 Task: Create a sub task System Test and UAT for the task  Fix issue causing slow database queries on high traffic pages in the project TrainForge , assign it to team member softage.8@softage.net and update the status of the sub task to  On Track  , set the priority of the sub task to Low.
Action: Mouse moved to (60, 386)
Screenshot: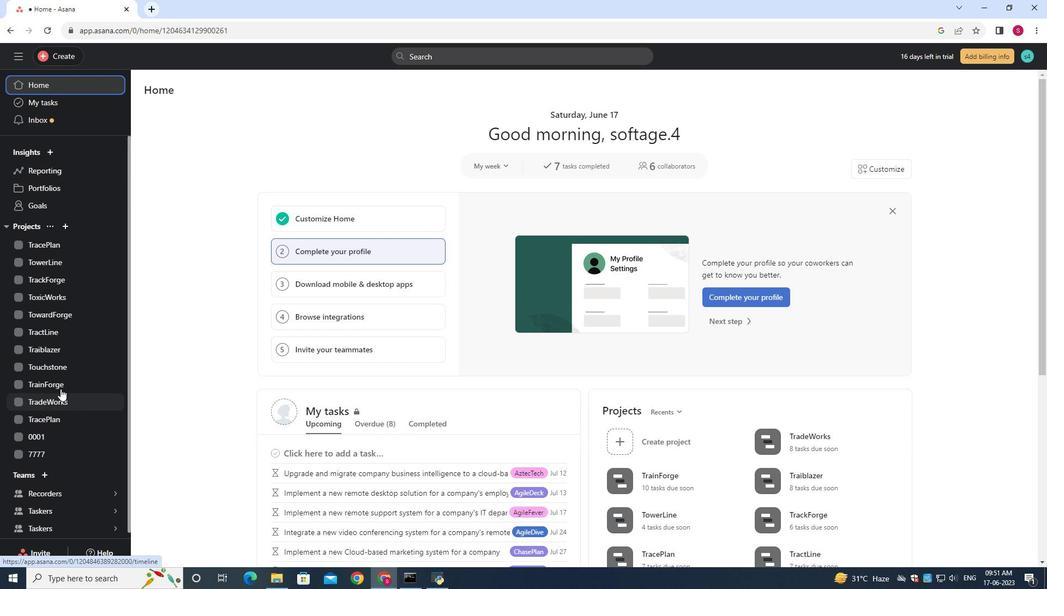 
Action: Mouse pressed left at (60, 386)
Screenshot: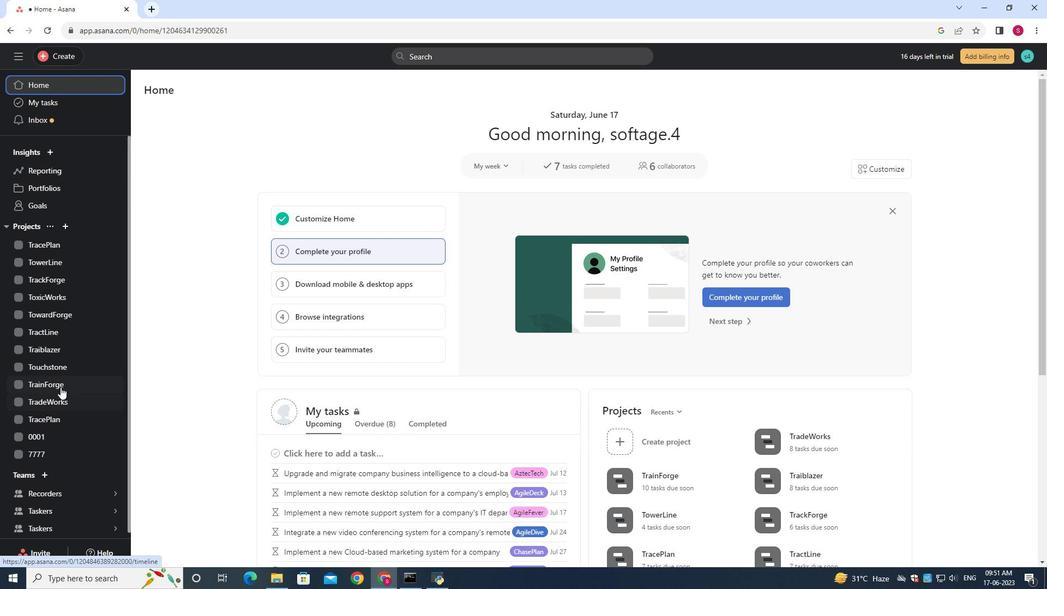 
Action: Mouse moved to (461, 285)
Screenshot: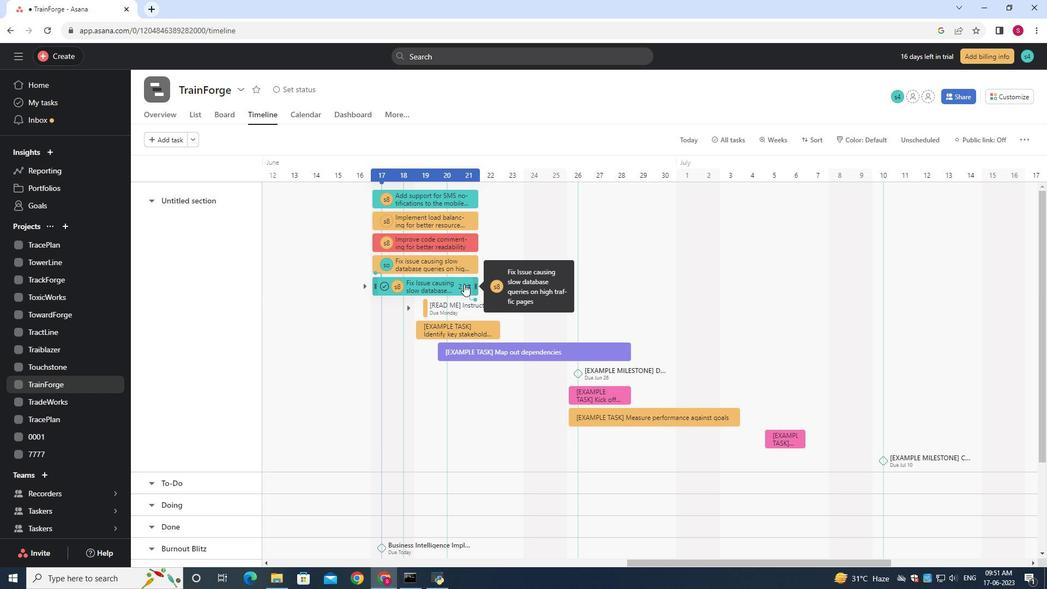 
Action: Mouse pressed left at (461, 285)
Screenshot: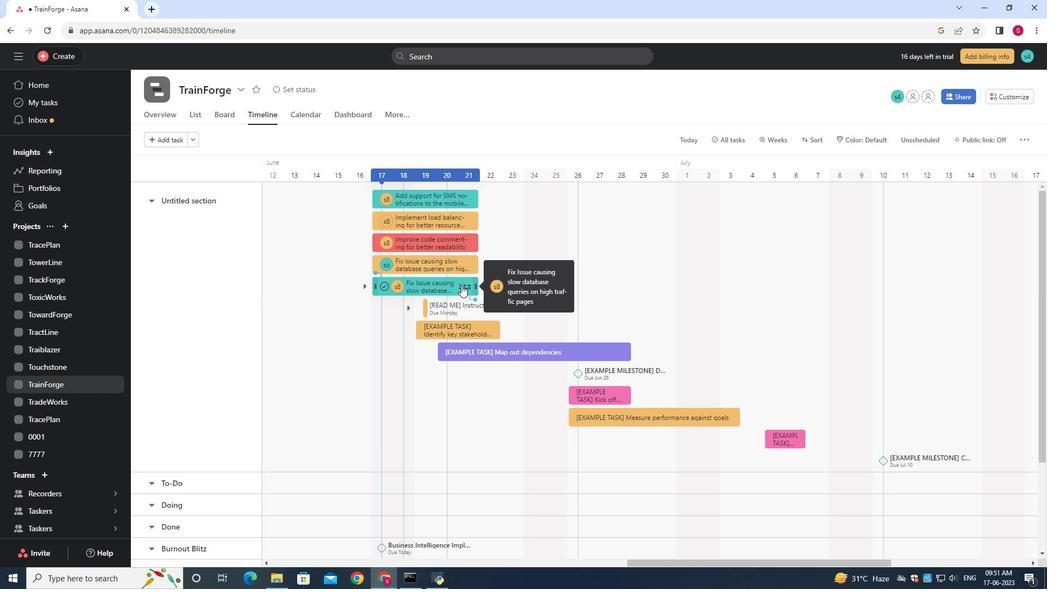 
Action: Mouse moved to (793, 324)
Screenshot: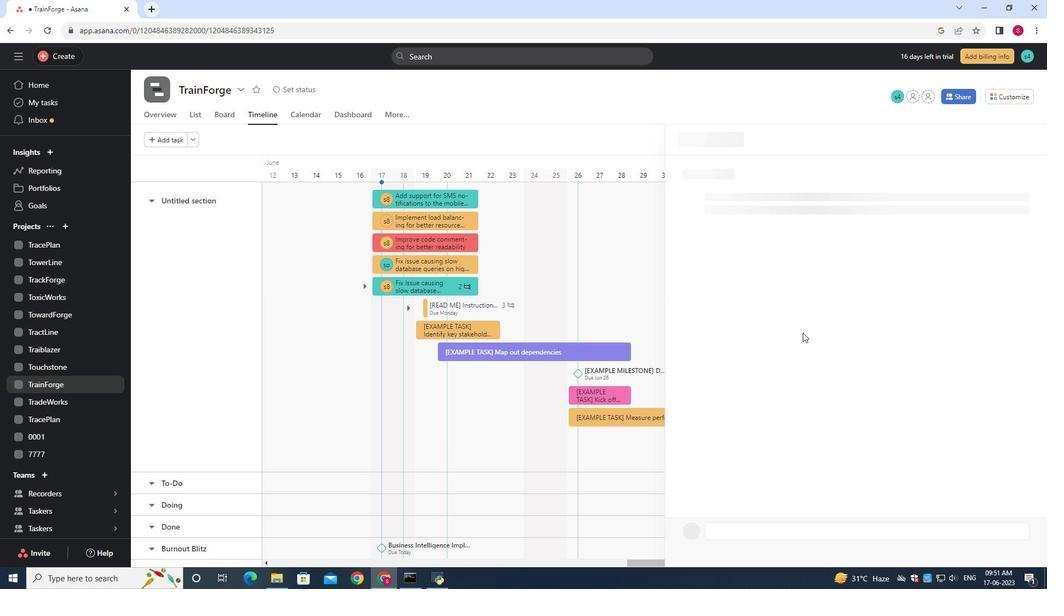 
Action: Mouse scrolled (793, 323) with delta (0, 0)
Screenshot: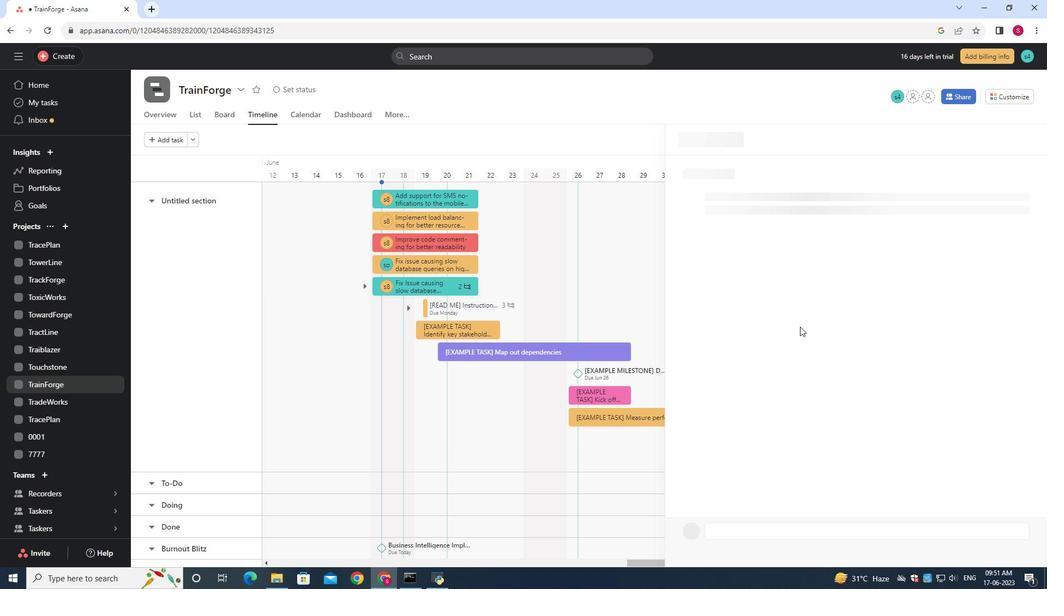
Action: Mouse moved to (792, 326)
Screenshot: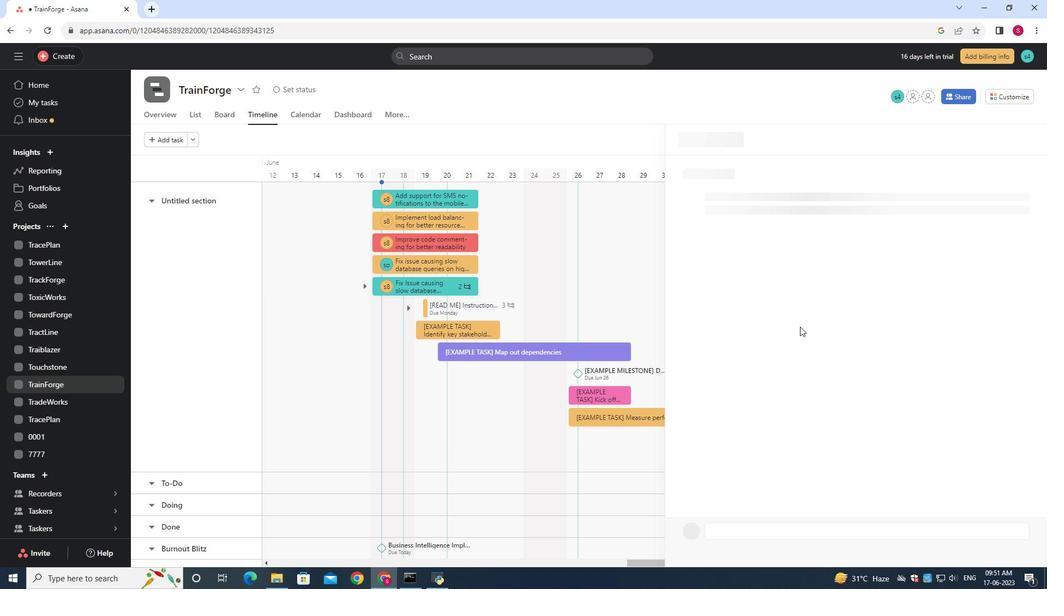 
Action: Mouse scrolled (792, 325) with delta (0, 0)
Screenshot: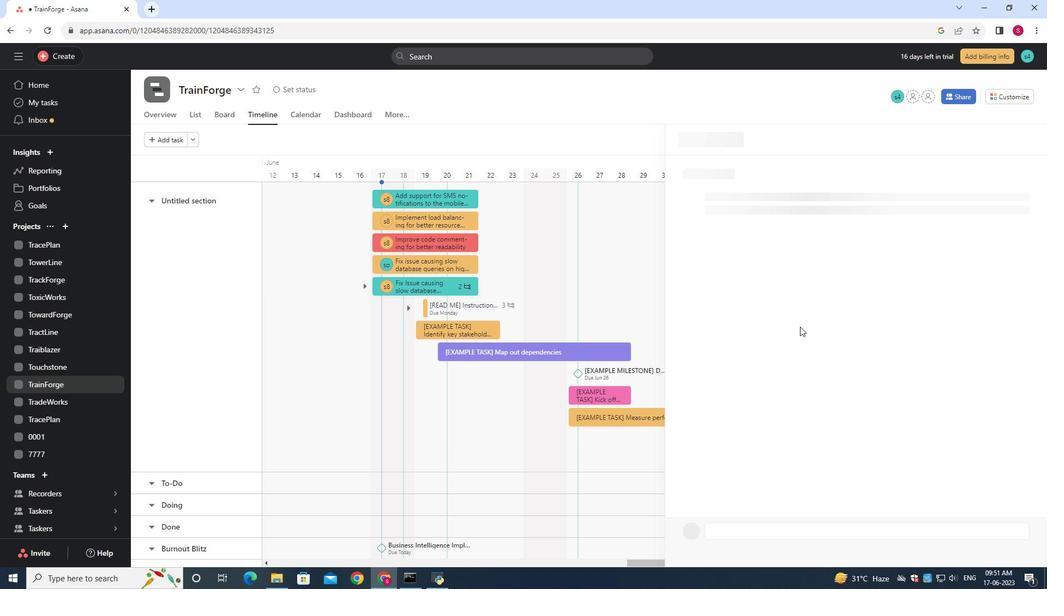 
Action: Mouse moved to (791, 327)
Screenshot: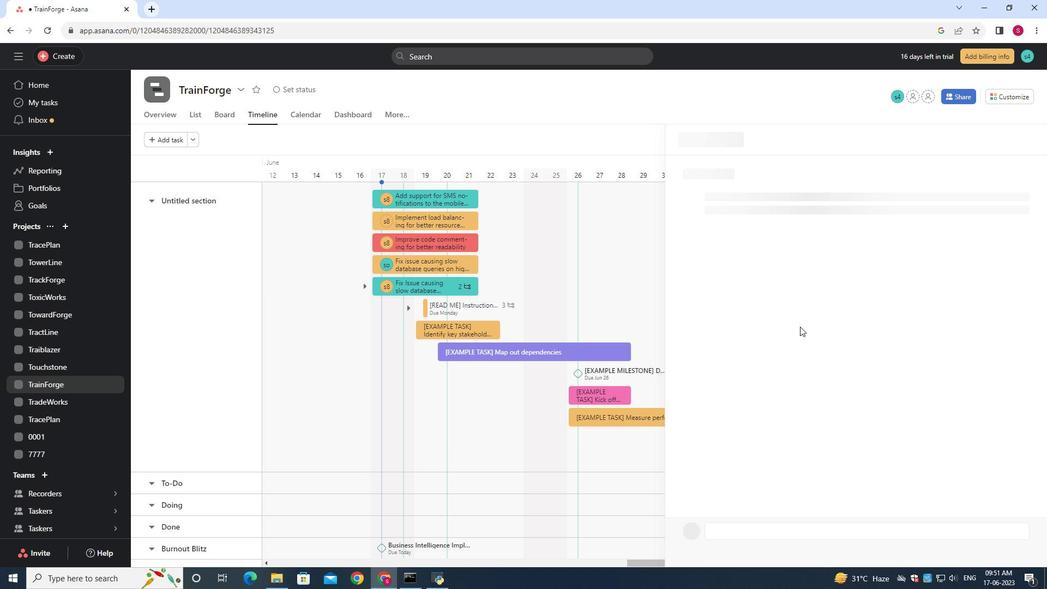 
Action: Mouse scrolled (791, 326) with delta (0, 0)
Screenshot: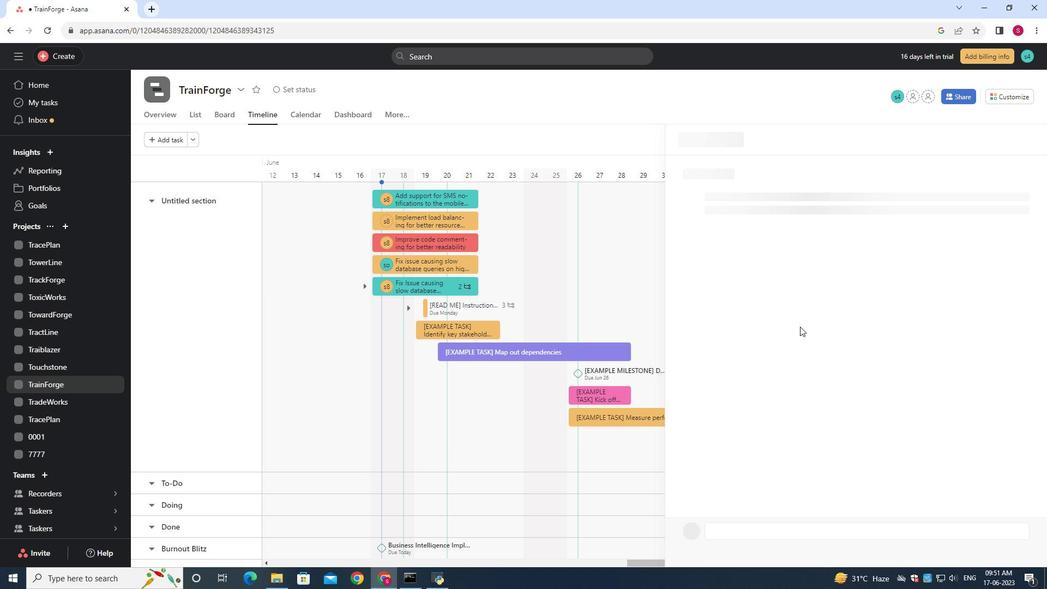 
Action: Mouse moved to (791, 327)
Screenshot: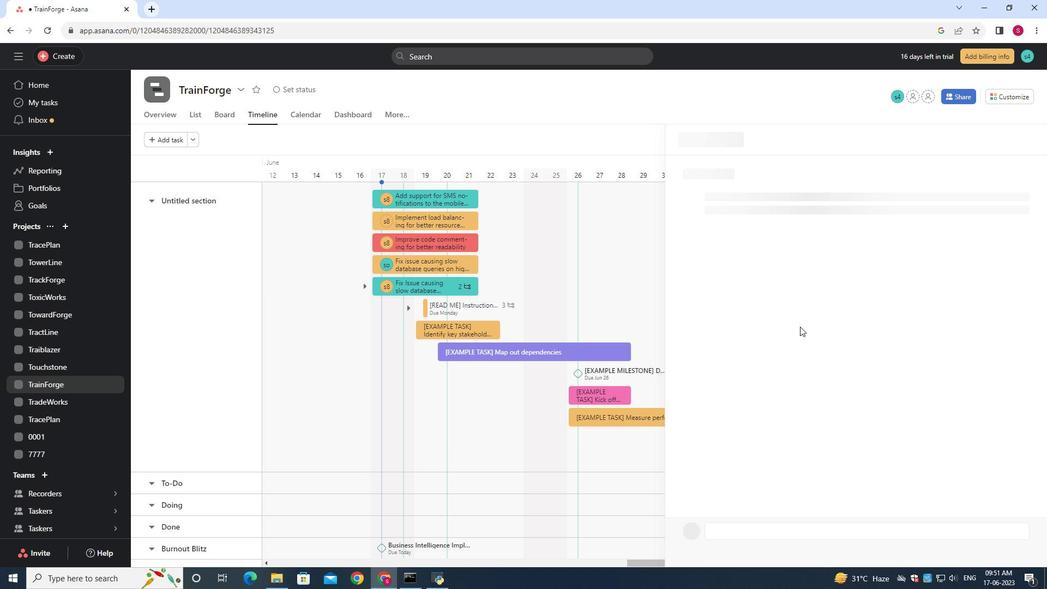 
Action: Mouse scrolled (791, 327) with delta (0, 0)
Screenshot: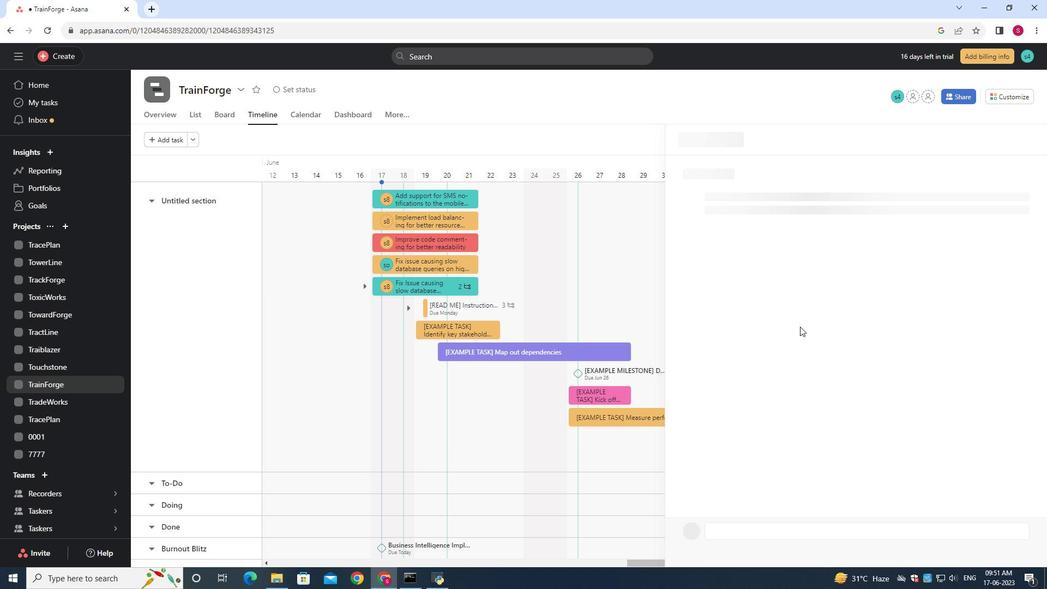 
Action: Mouse moved to (789, 327)
Screenshot: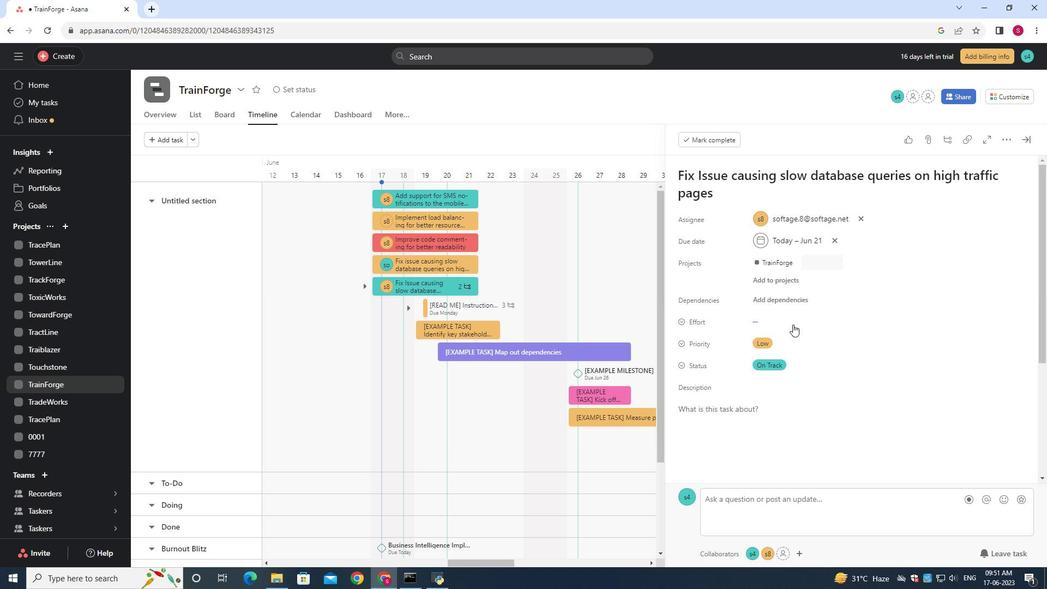 
Action: Mouse scrolled (791, 327) with delta (0, 0)
Screenshot: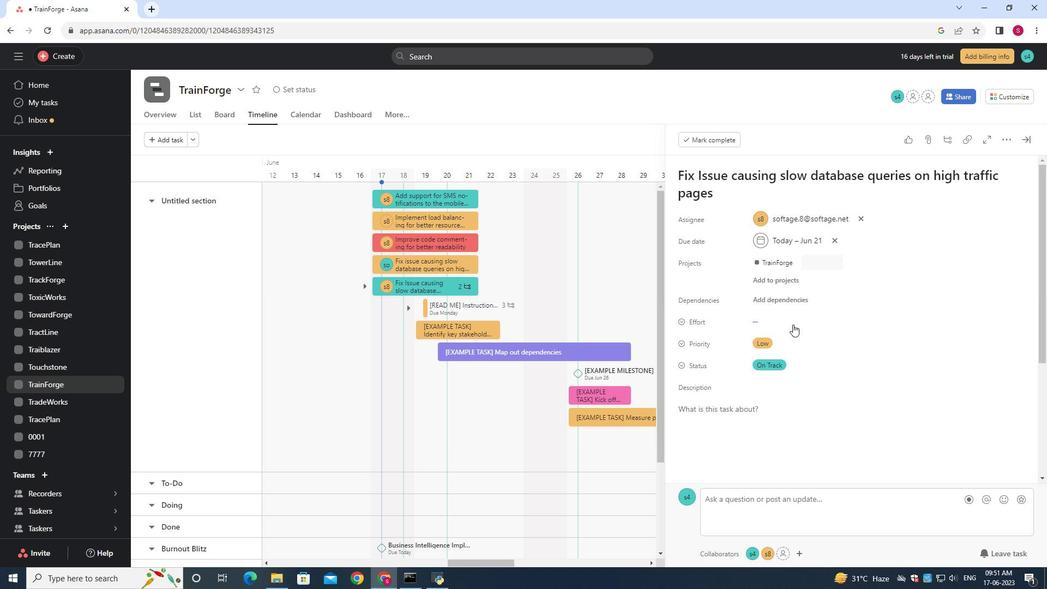 
Action: Mouse moved to (787, 329)
Screenshot: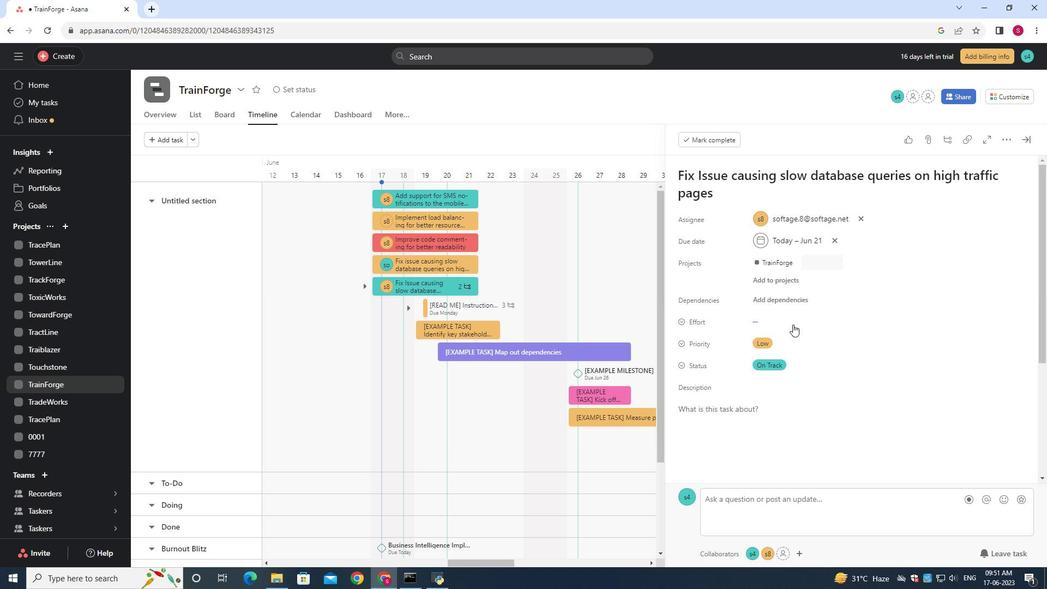 
Action: Mouse scrolled (789, 327) with delta (0, 0)
Screenshot: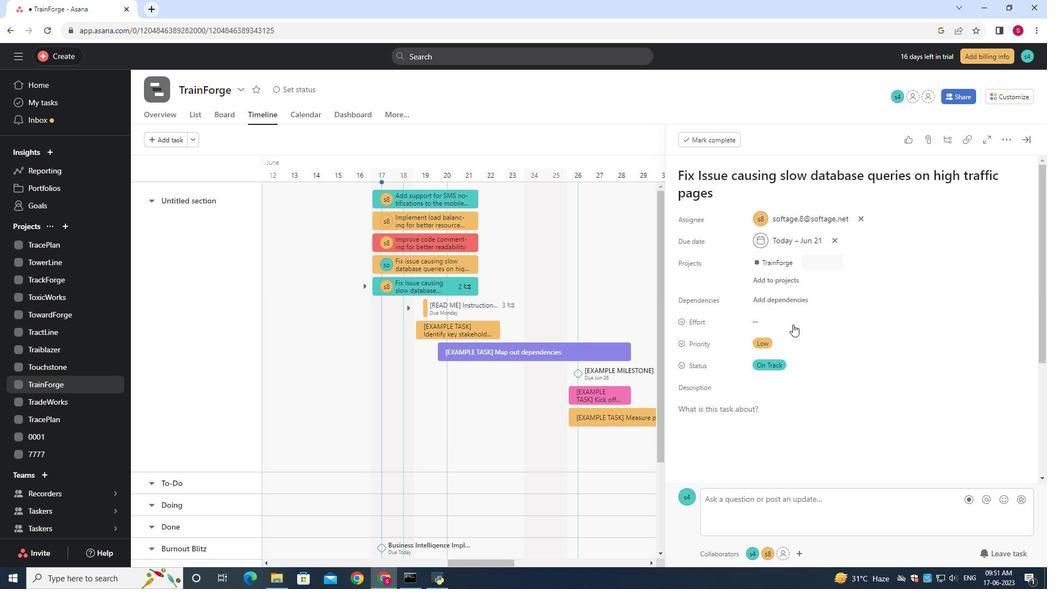 
Action: Mouse moved to (778, 335)
Screenshot: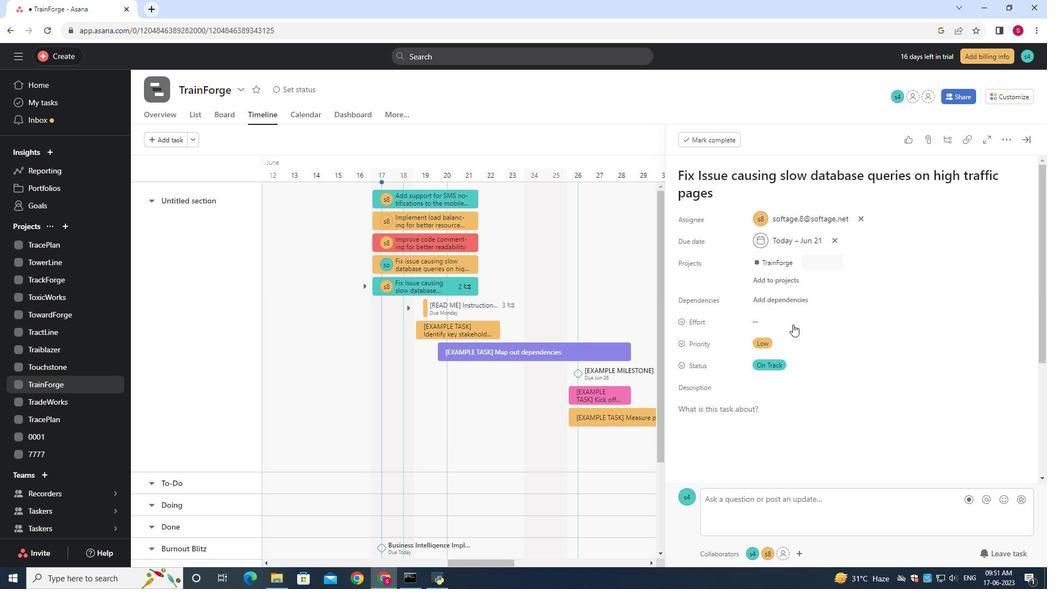 
Action: Mouse scrolled (784, 331) with delta (0, 0)
Screenshot: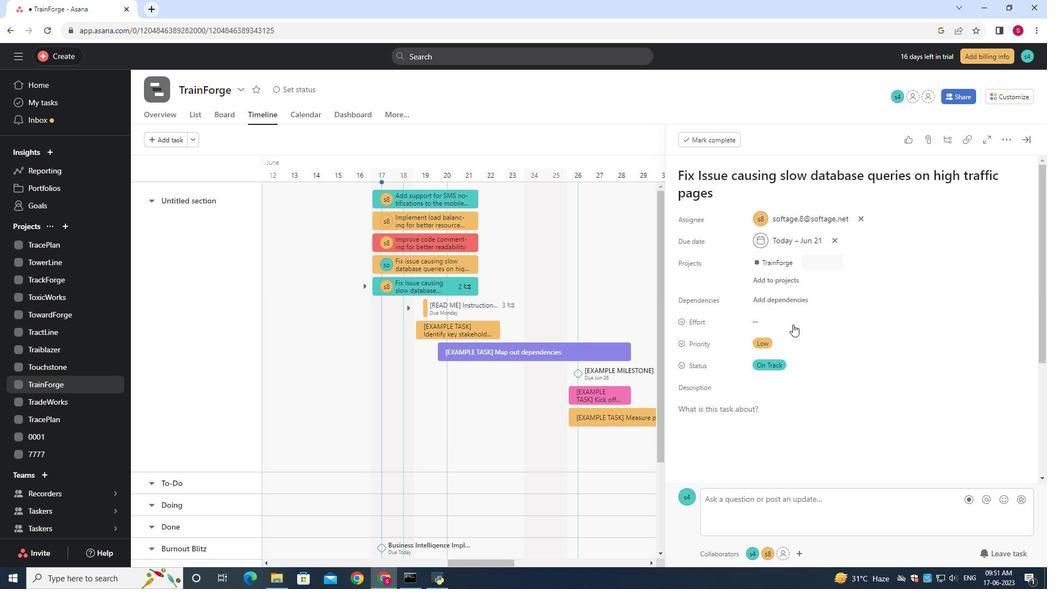 
Action: Mouse moved to (703, 393)
Screenshot: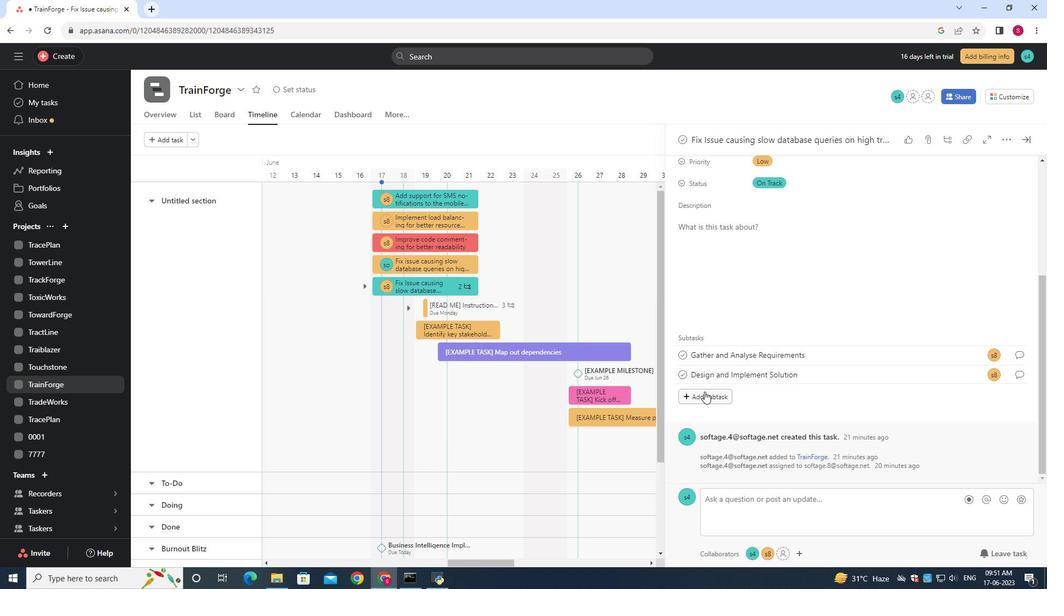 
Action: Mouse pressed left at (703, 393)
Screenshot: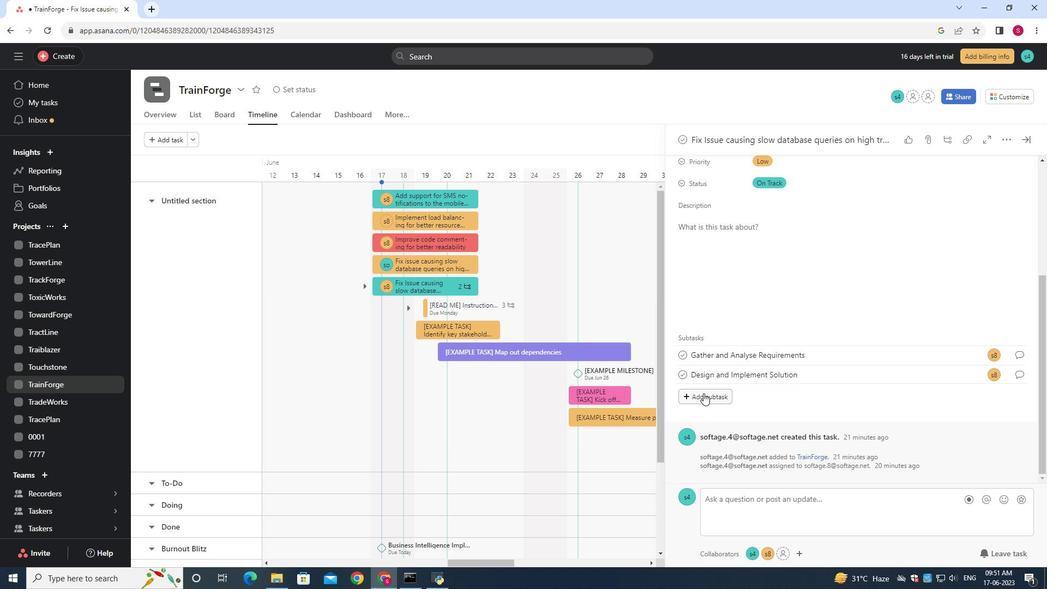 
Action: Mouse moved to (701, 404)
Screenshot: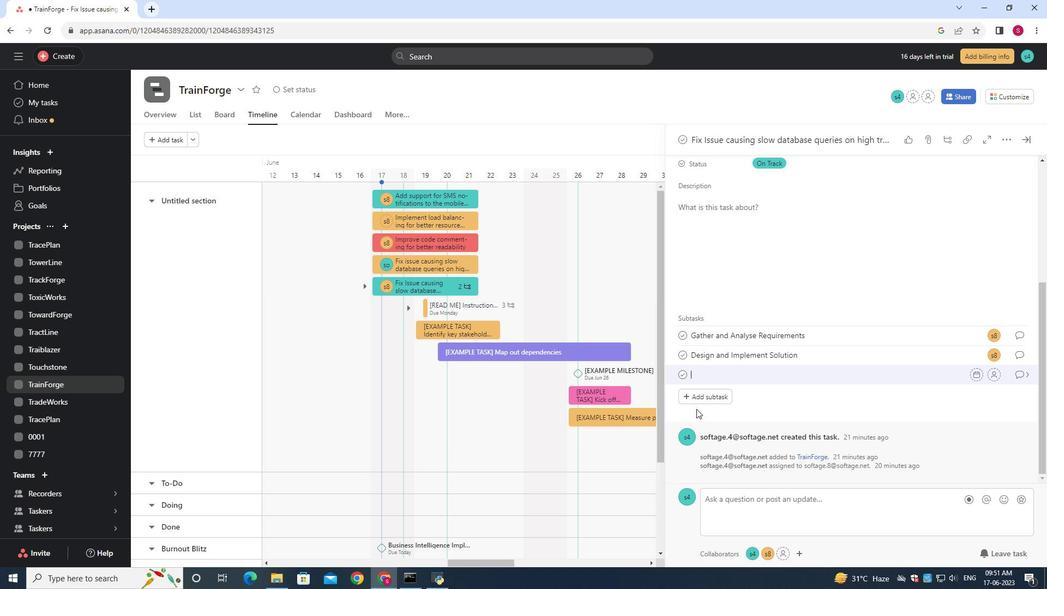 
Action: Key pressed <Key.shift>System<Key.space><Key.shift><Key.shift>Test<Key.space>and<Key.space><Key.shift>UAT
Screenshot: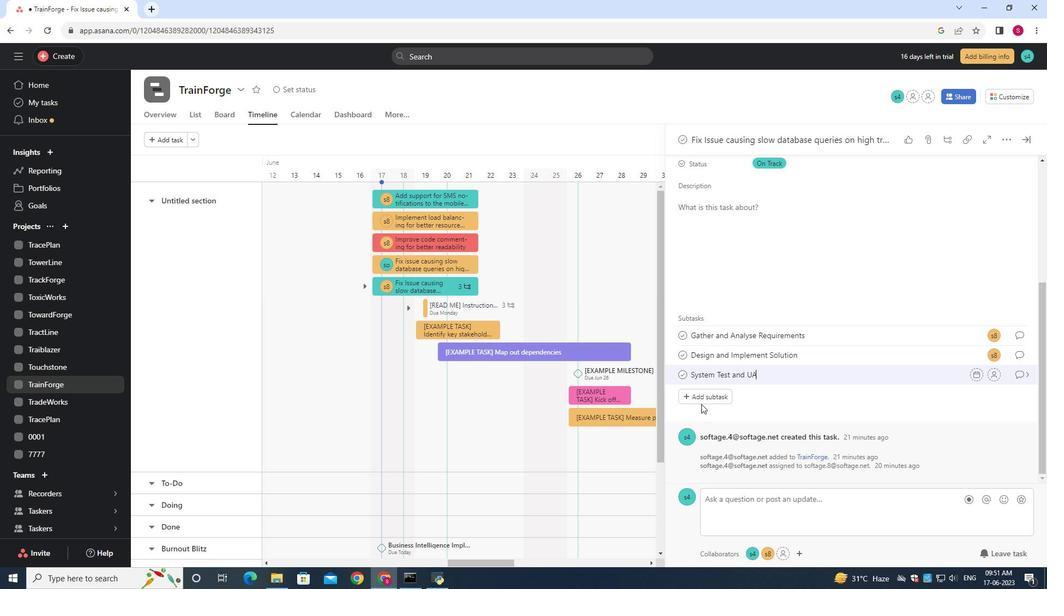 
Action: Mouse moved to (995, 375)
Screenshot: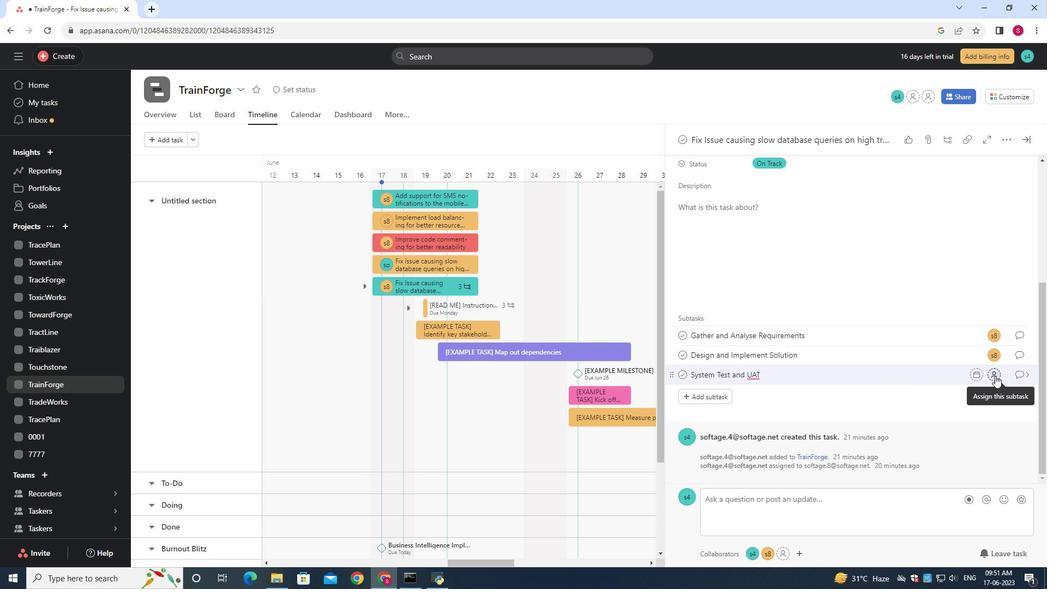 
Action: Mouse pressed left at (995, 375)
Screenshot: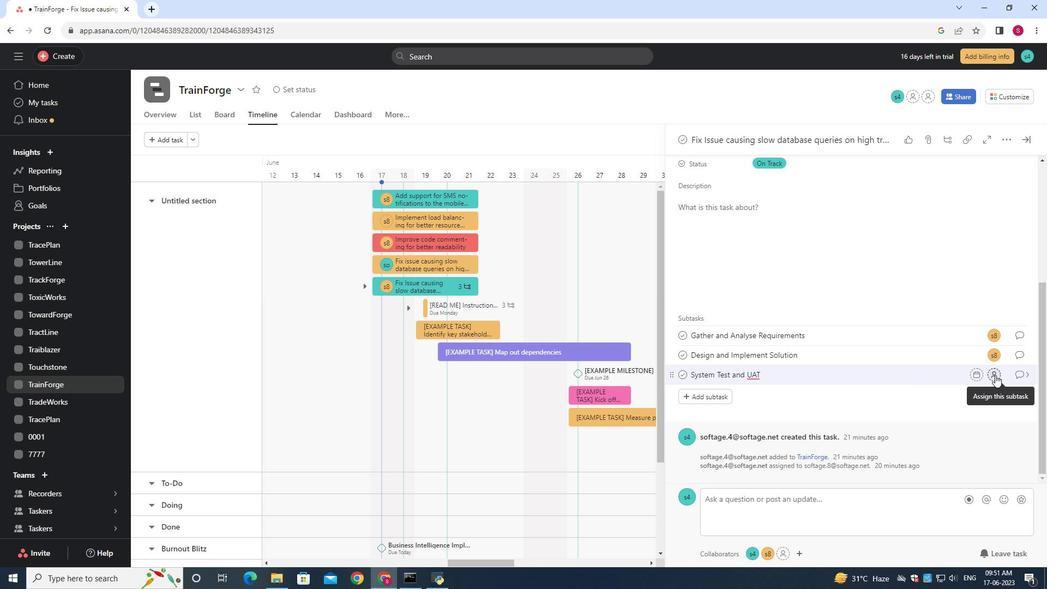 
Action: Mouse moved to (994, 379)
Screenshot: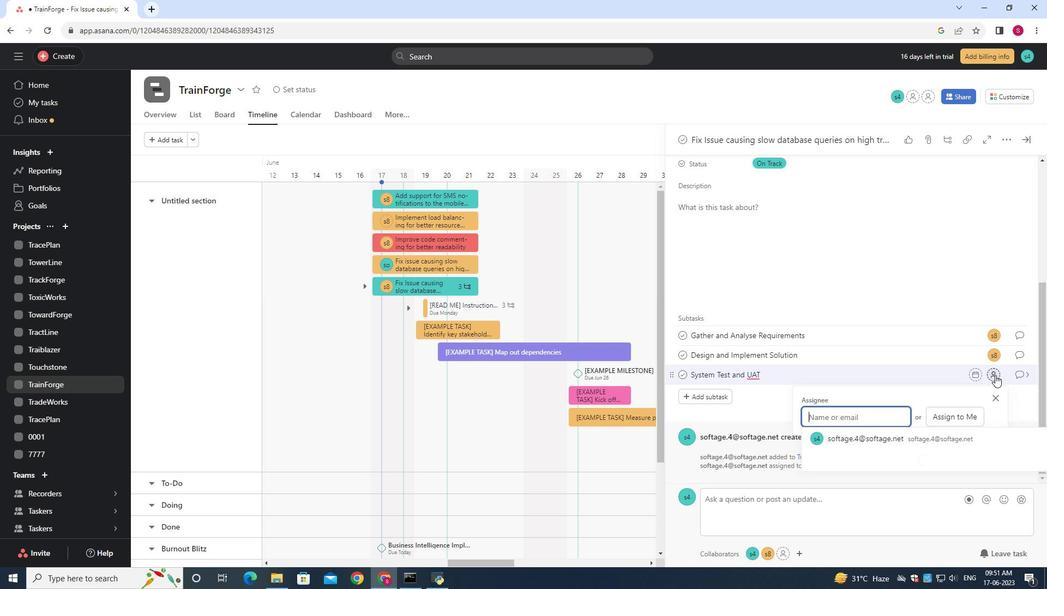 
Action: Key pressed softage.8<Key.shift>@softage.net
Screenshot: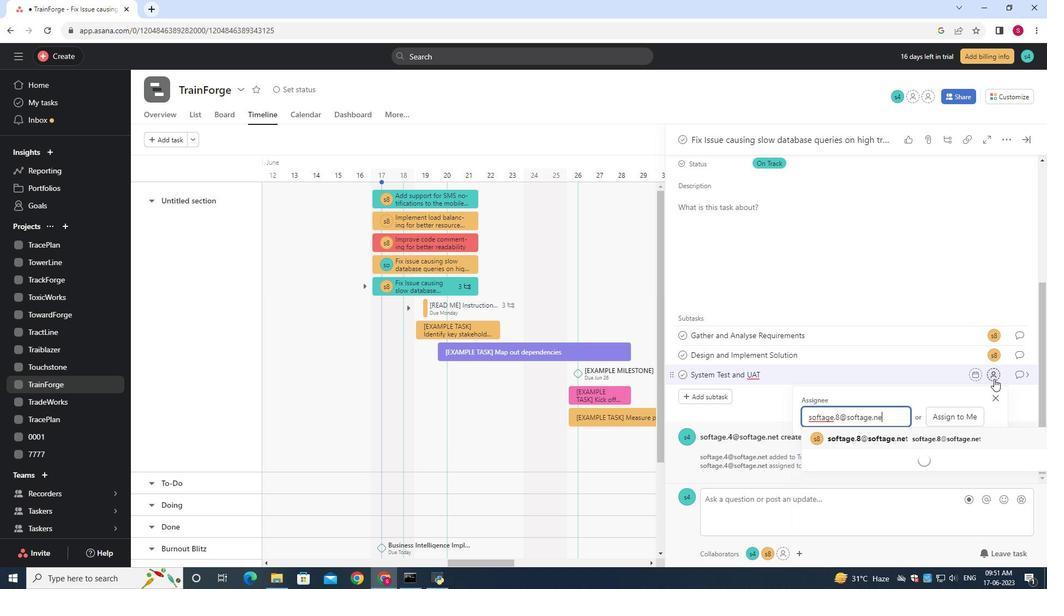 
Action: Mouse moved to (877, 438)
Screenshot: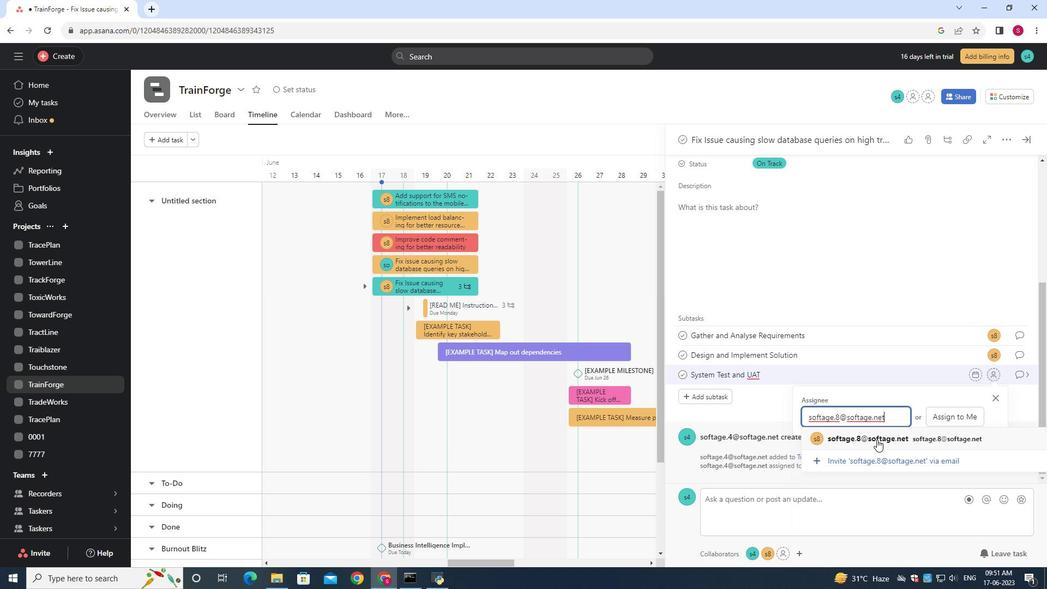 
Action: Mouse pressed left at (877, 438)
Screenshot: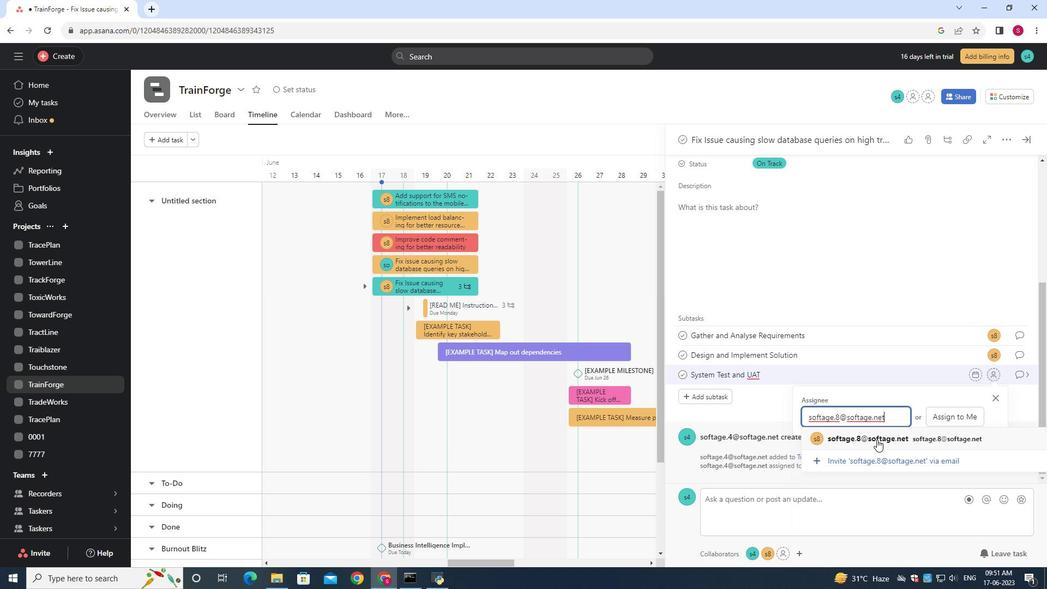 
Action: Mouse moved to (1024, 375)
Screenshot: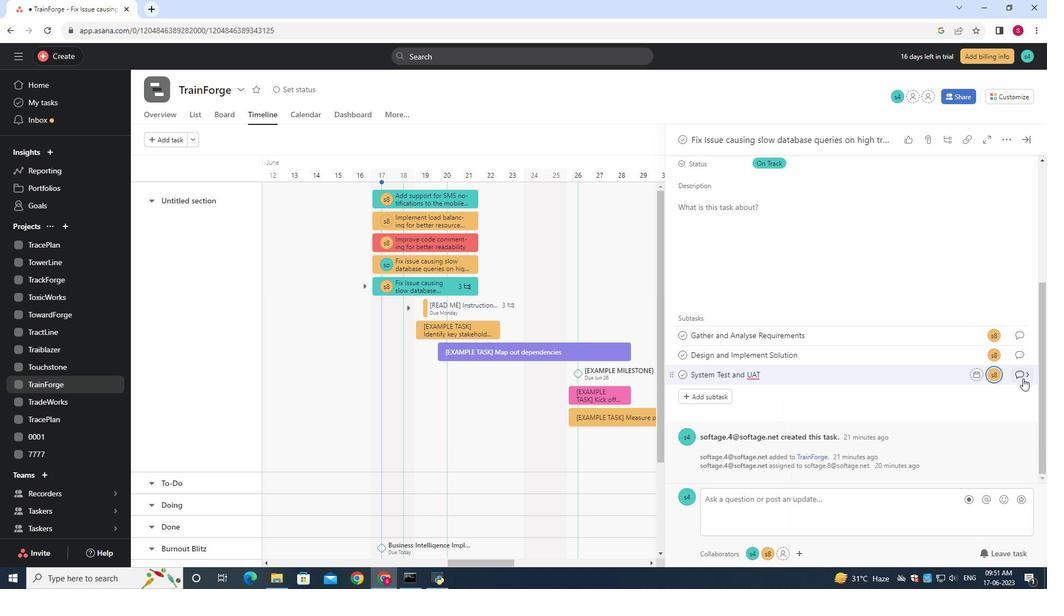 
Action: Mouse pressed left at (1024, 375)
Screenshot: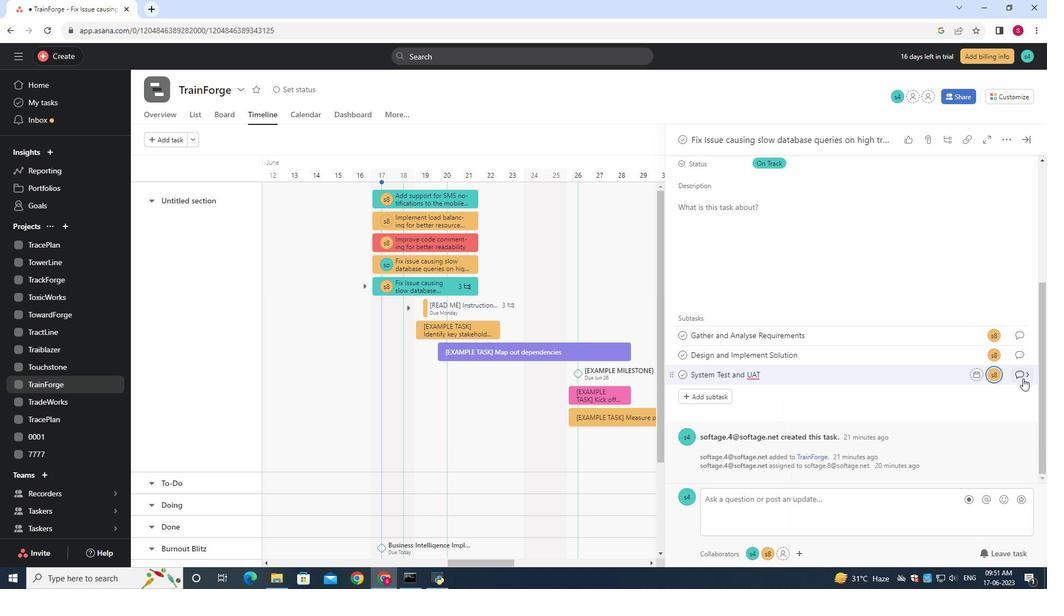 
Action: Mouse moved to (709, 294)
Screenshot: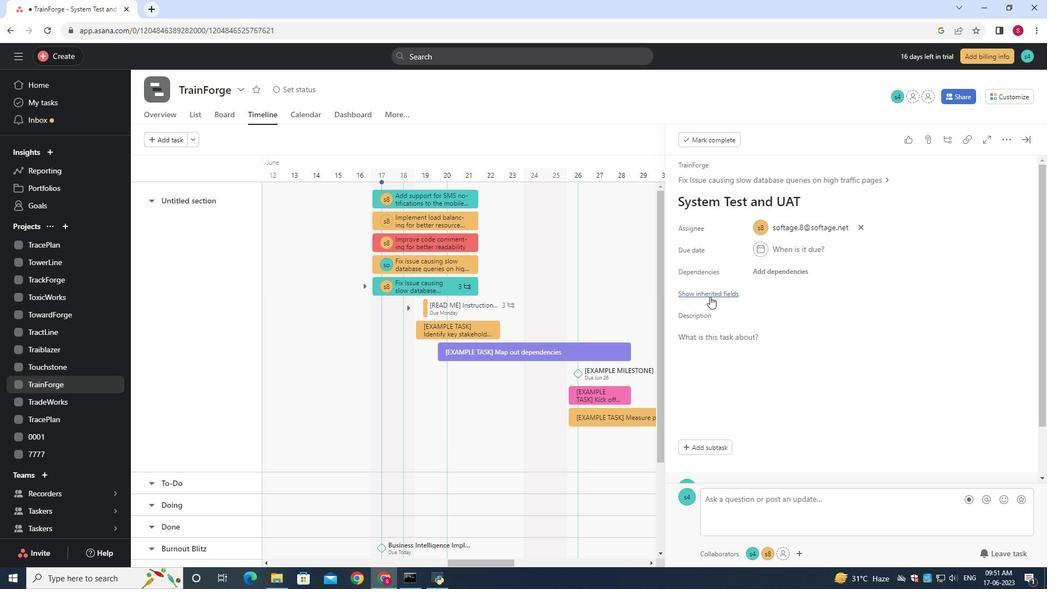 
Action: Mouse pressed left at (709, 294)
Screenshot: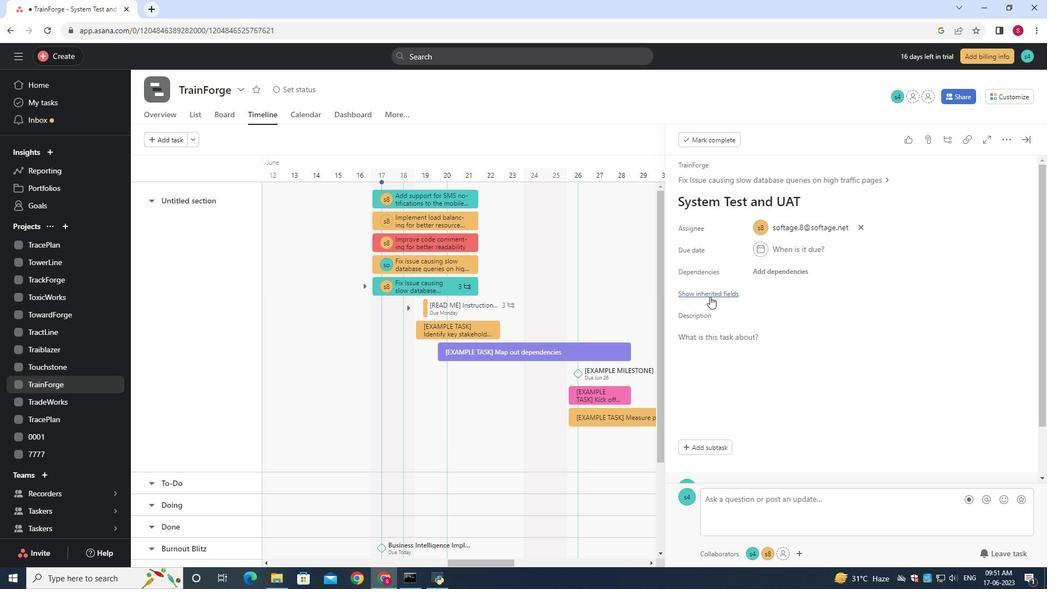 
Action: Mouse moved to (754, 362)
Screenshot: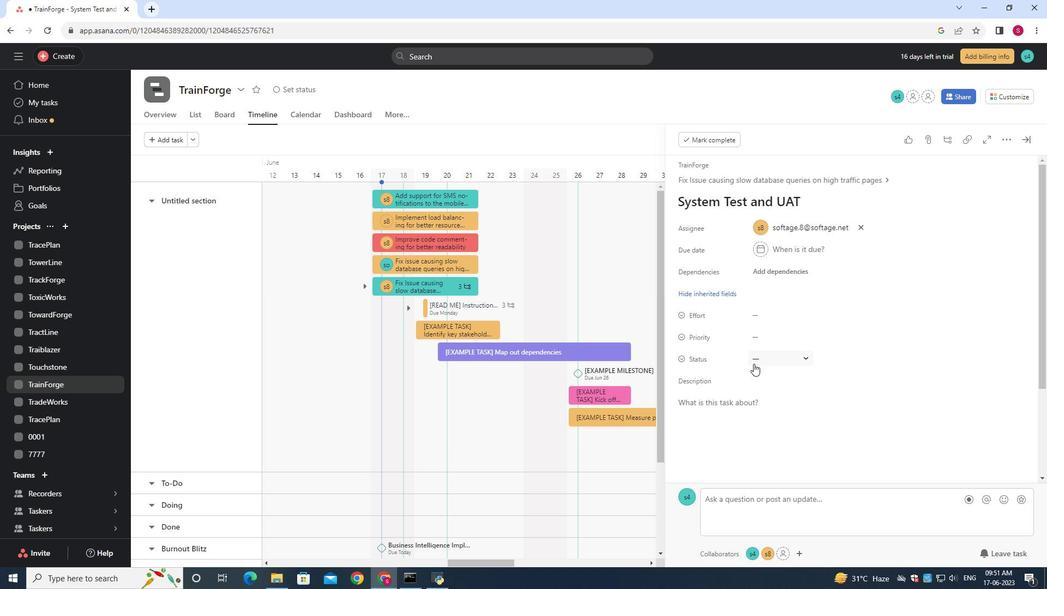 
Action: Mouse pressed left at (754, 362)
Screenshot: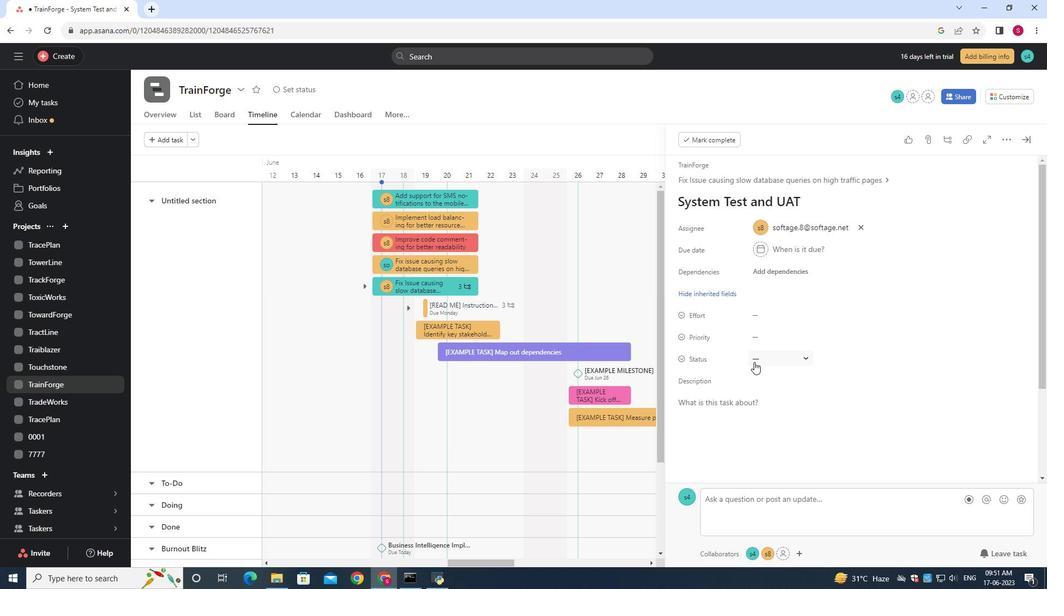
Action: Mouse moved to (784, 398)
Screenshot: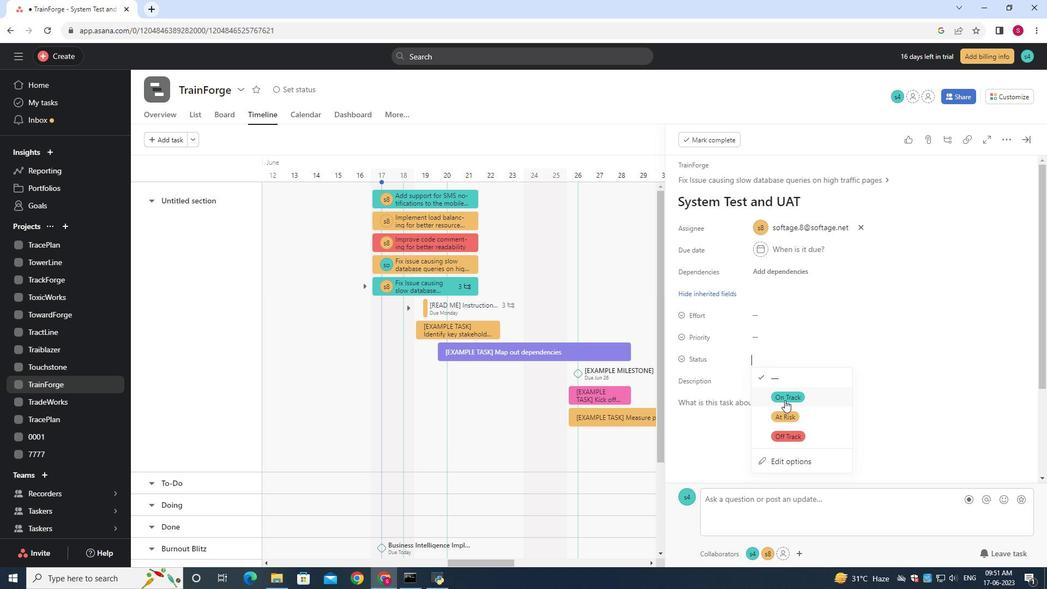 
Action: Mouse pressed left at (784, 398)
Screenshot: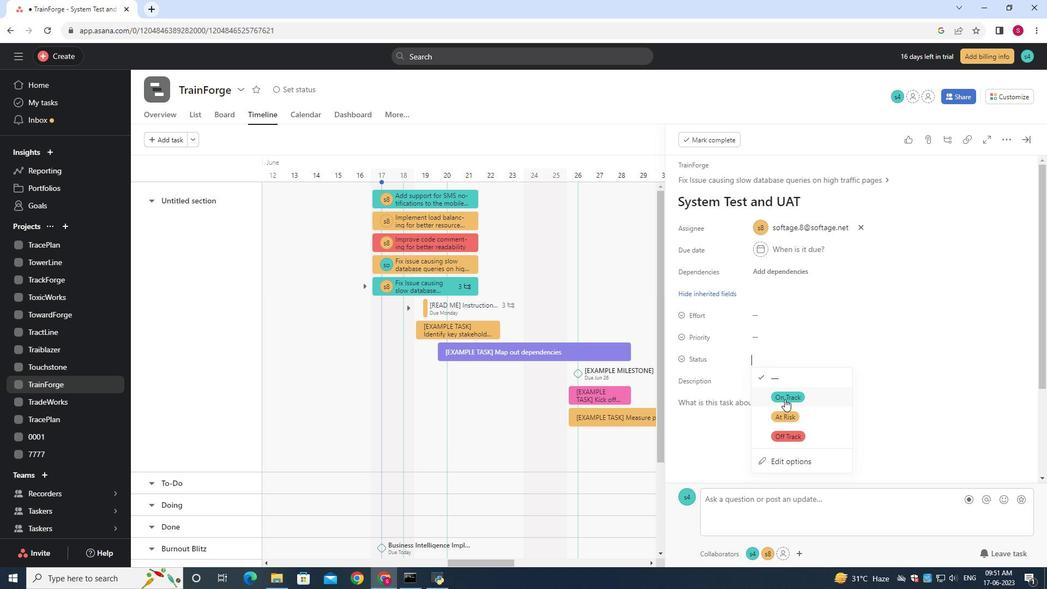 
Action: Mouse moved to (760, 335)
Screenshot: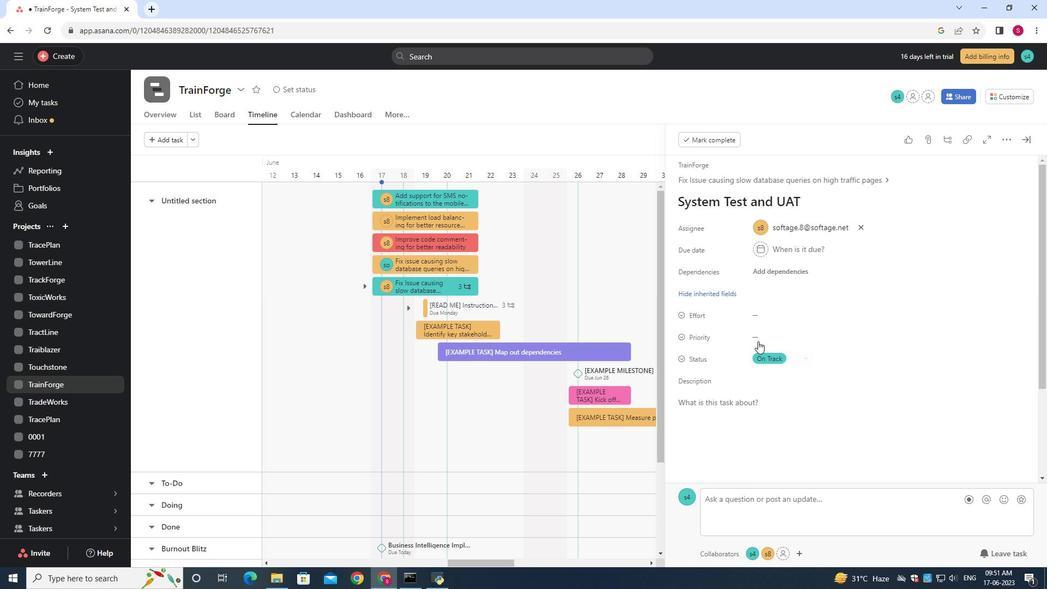 
Action: Mouse pressed left at (760, 335)
Screenshot: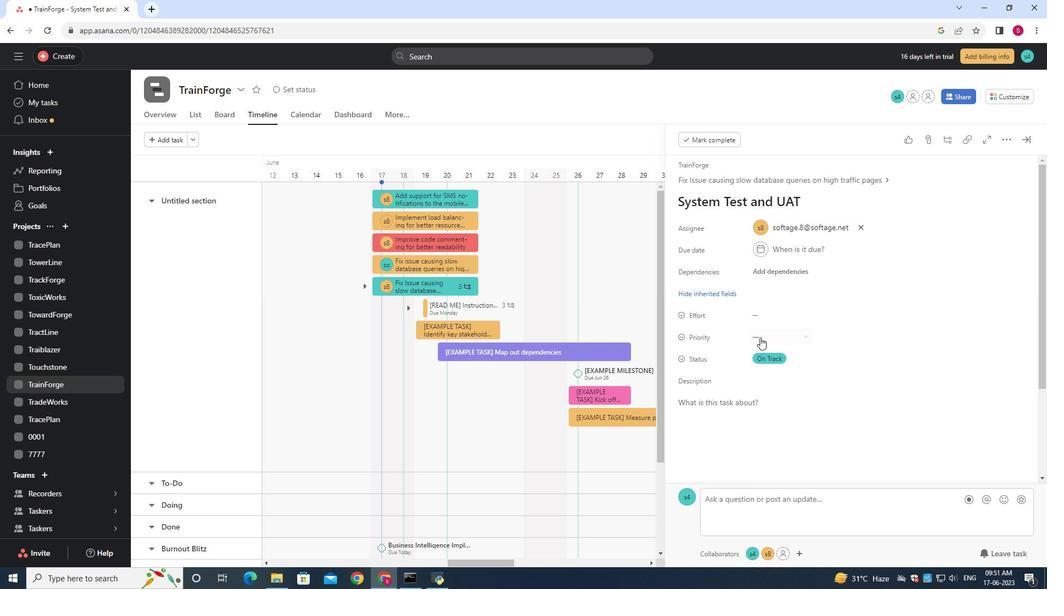 
Action: Mouse moved to (784, 411)
Screenshot: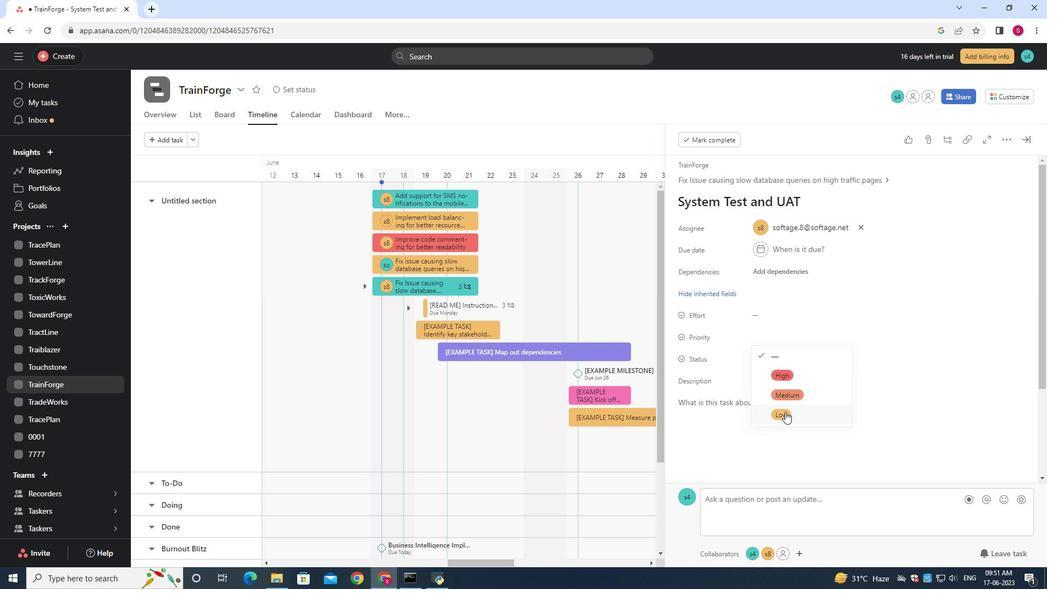 
Action: Mouse pressed left at (784, 411)
Screenshot: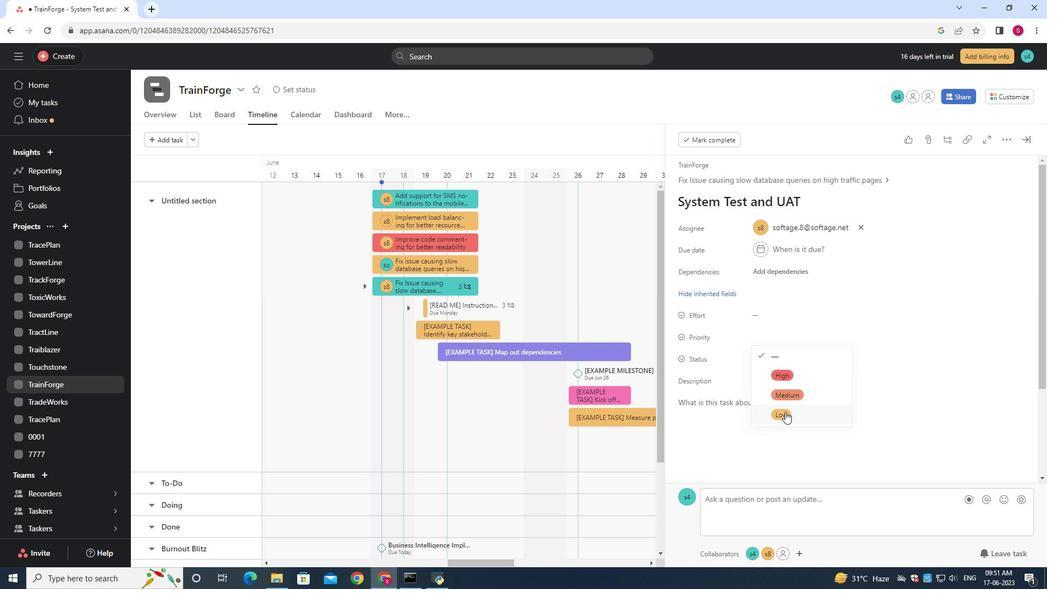 
Action: Mouse moved to (767, 366)
Screenshot: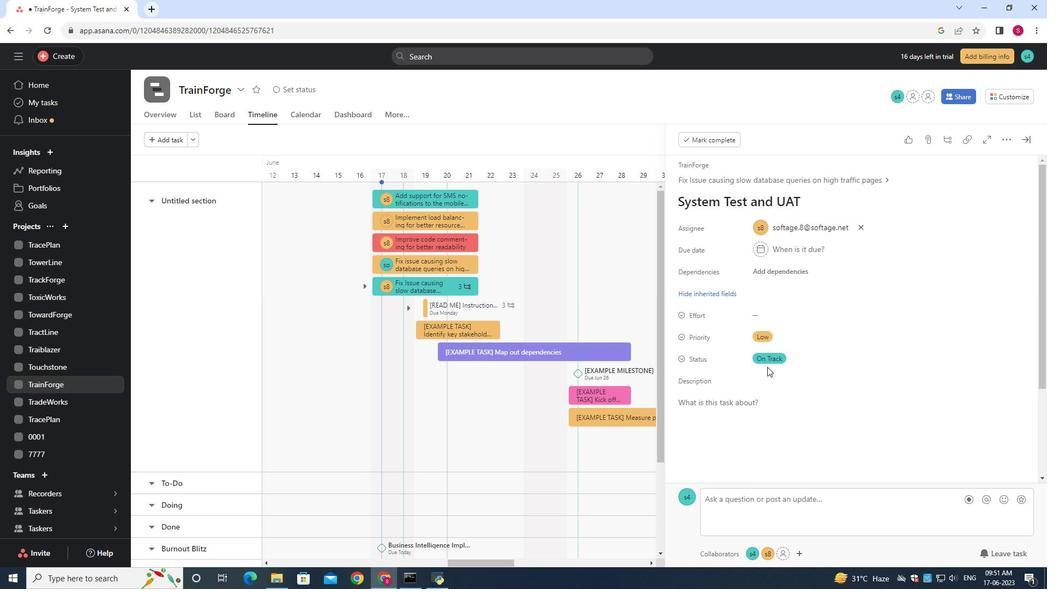 
